 Task: Toggle common rendering emulation "prefers-color-scheme: dark".
Action: Mouse moved to (939, 24)
Screenshot: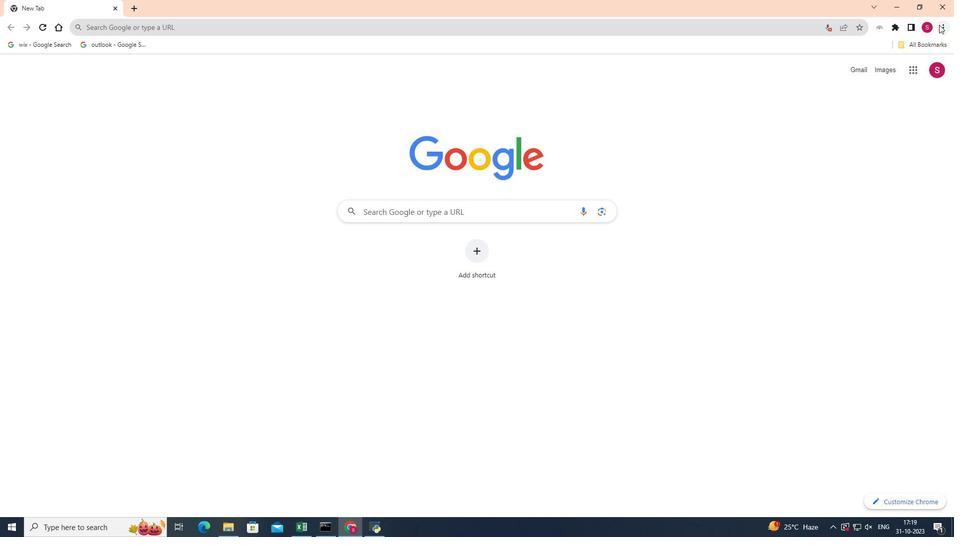 
Action: Mouse pressed left at (939, 24)
Screenshot: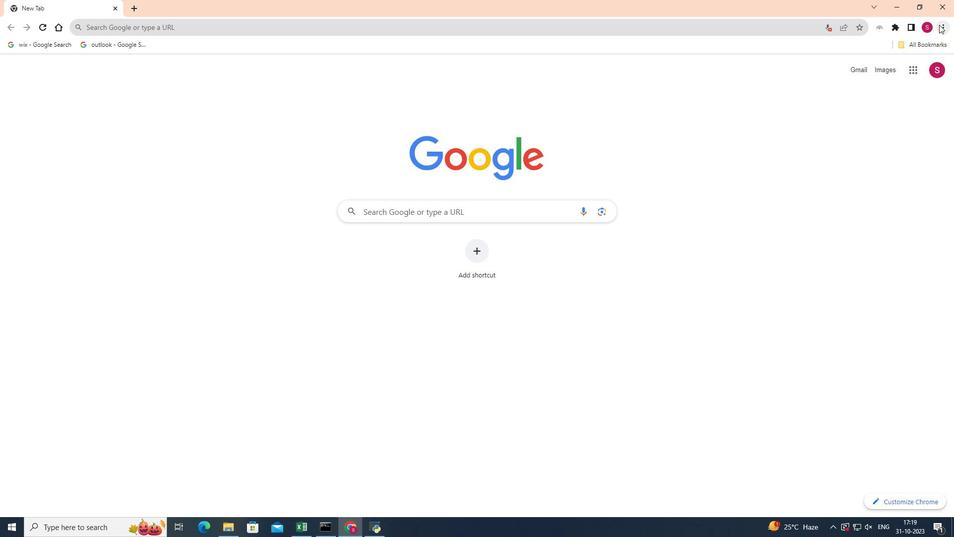 
Action: Mouse moved to (836, 181)
Screenshot: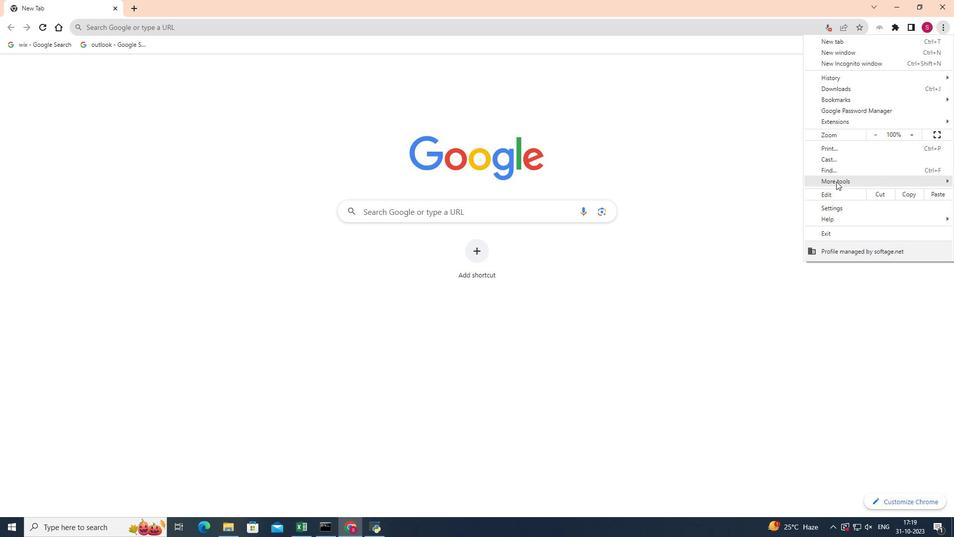 
Action: Mouse pressed left at (836, 181)
Screenshot: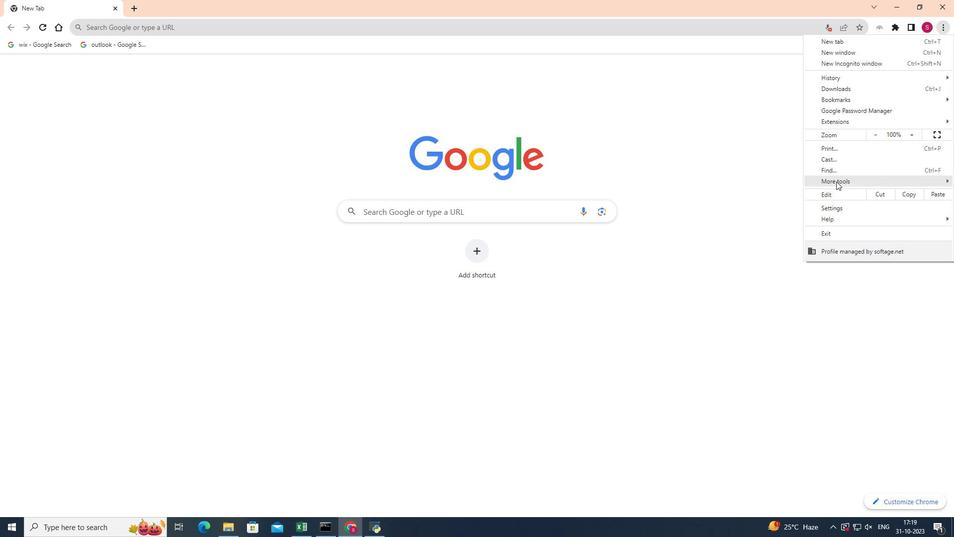 
Action: Mouse moved to (737, 256)
Screenshot: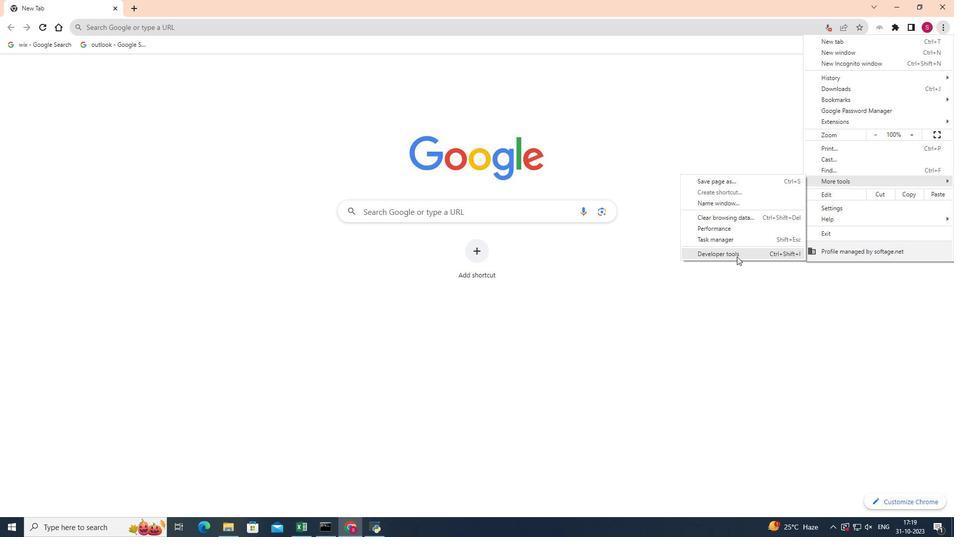 
Action: Mouse pressed left at (737, 256)
Screenshot: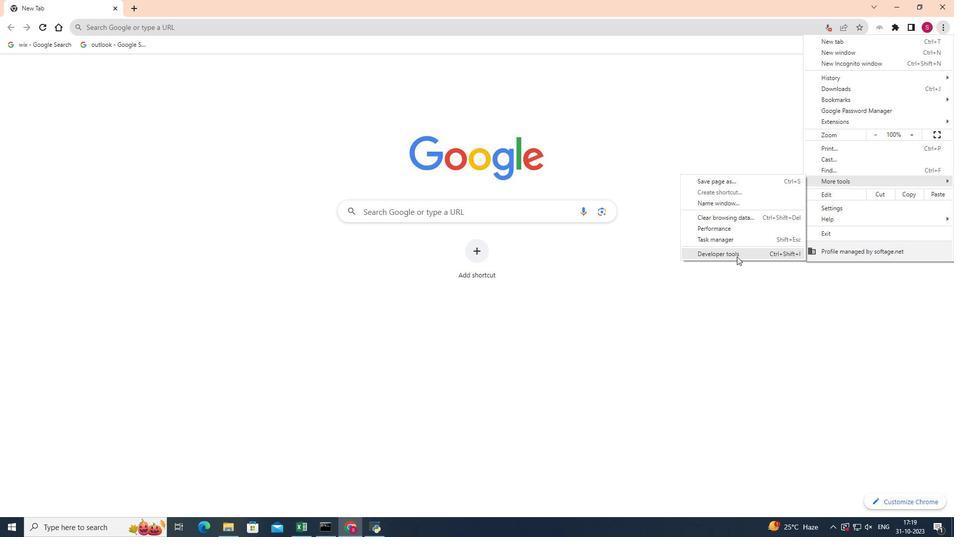 
Action: Mouse moved to (923, 380)
Screenshot: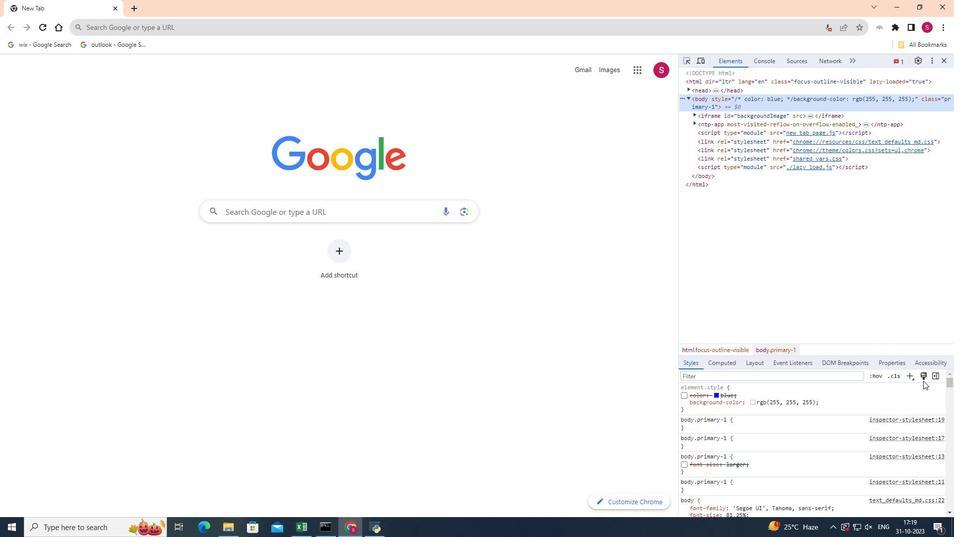 
Action: Mouse pressed left at (923, 380)
Screenshot: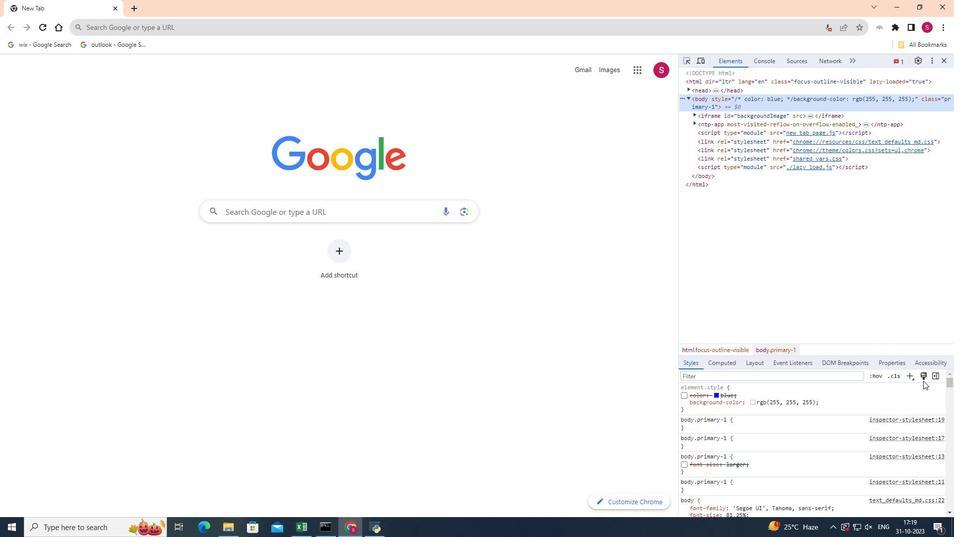 
Action: Mouse moved to (922, 399)
Screenshot: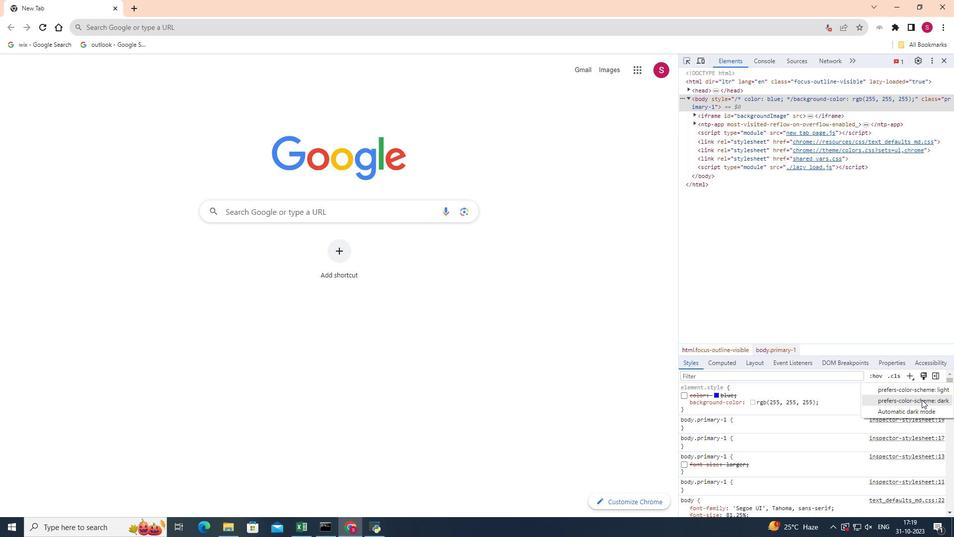 
Action: Mouse pressed left at (922, 399)
Screenshot: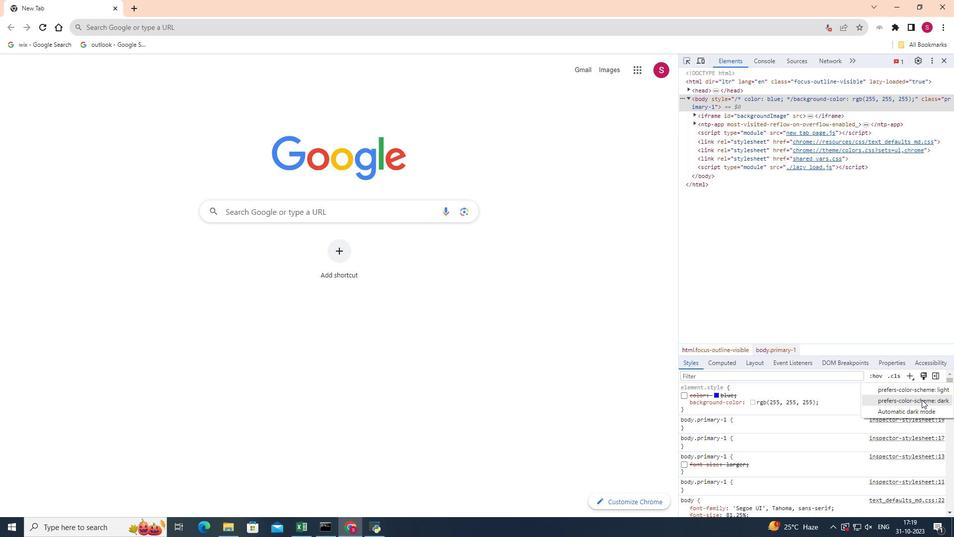 
Action: Mouse moved to (772, 394)
Screenshot: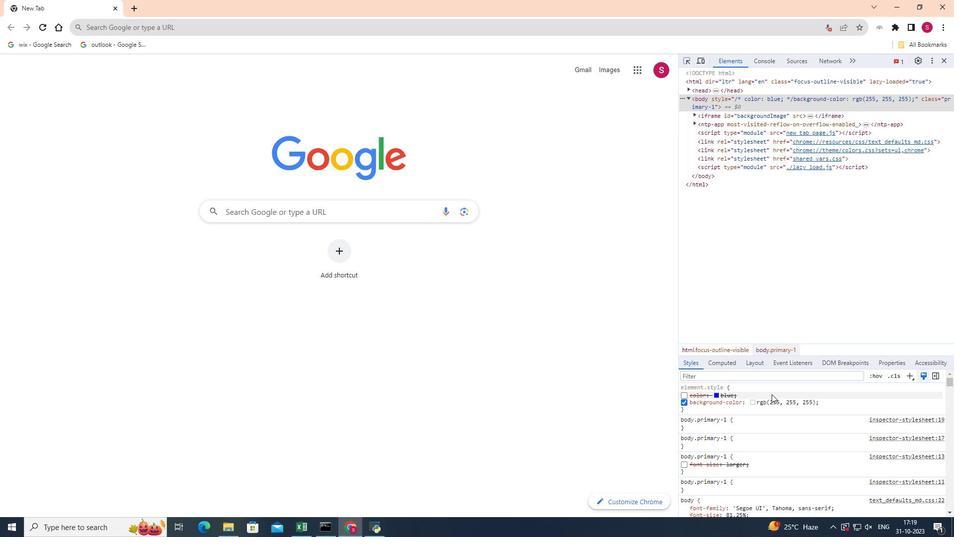
